 Task: Invite Team Member Softage.1@softage.net to Workspace Employee Engagement. Invite Team Member Softage.2@softage.net to Workspace Employee Engagement. Invite Team Member Softage.3@softage.net to Workspace Employee Engagement. Invite Team Member Softage.4@softage.net to Workspace Employee Engagement
Action: Mouse moved to (869, 122)
Screenshot: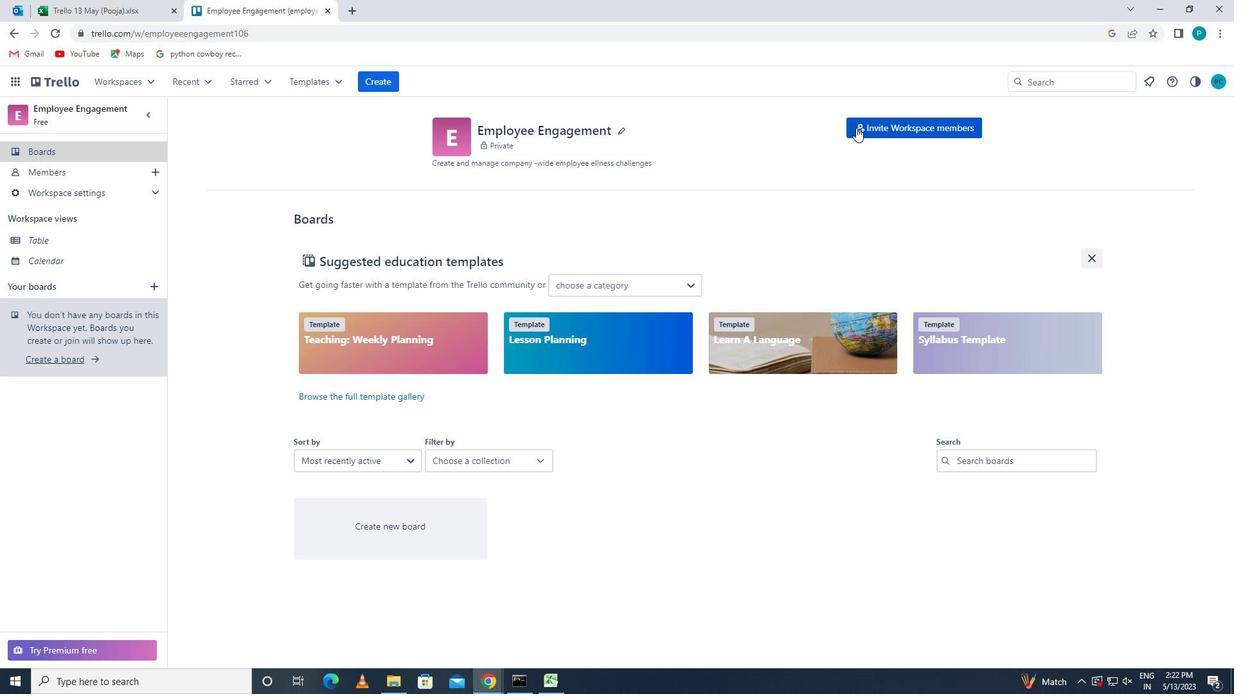 
Action: Mouse pressed left at (869, 122)
Screenshot: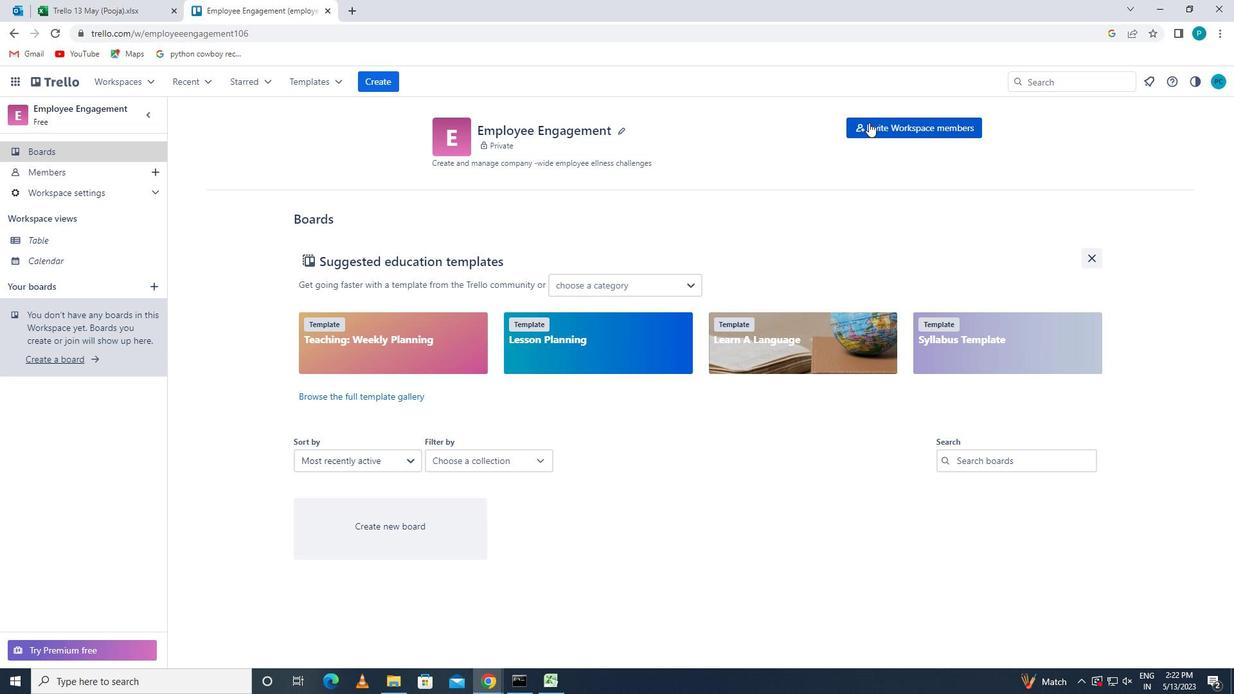 
Action: Key pressed <Key.caps_lock>s<Key.caps_lock>oftage.1
Screenshot: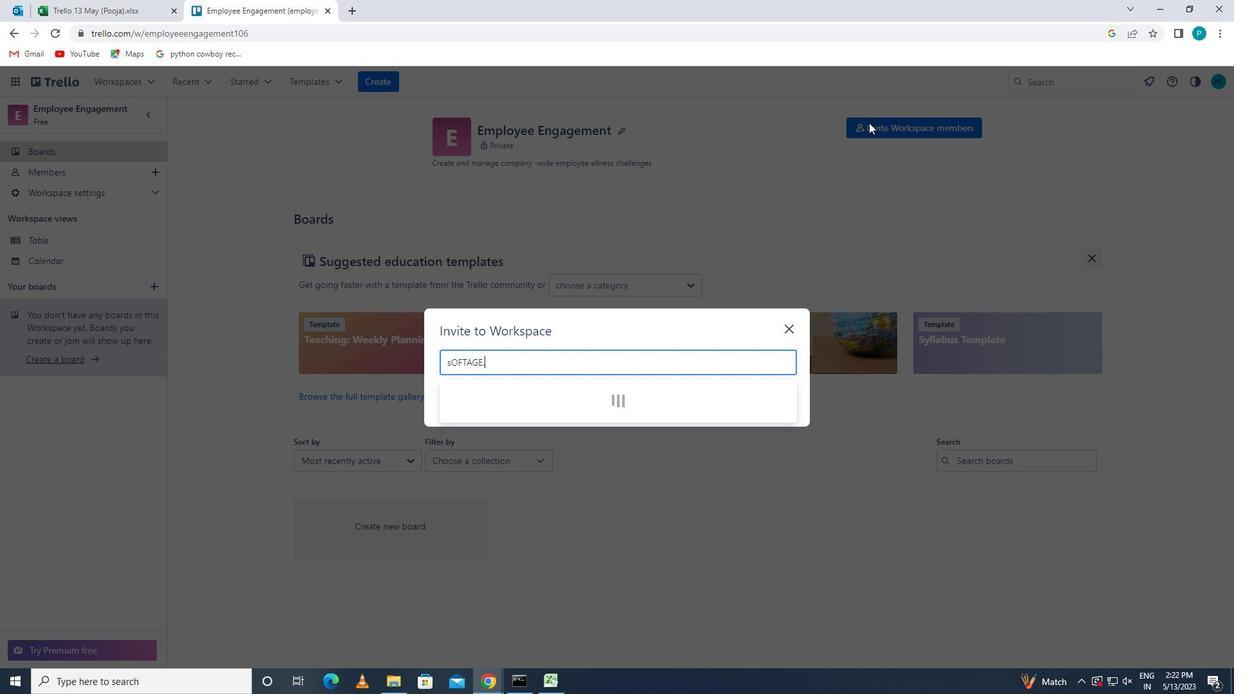 
Action: Mouse moved to (505, 365)
Screenshot: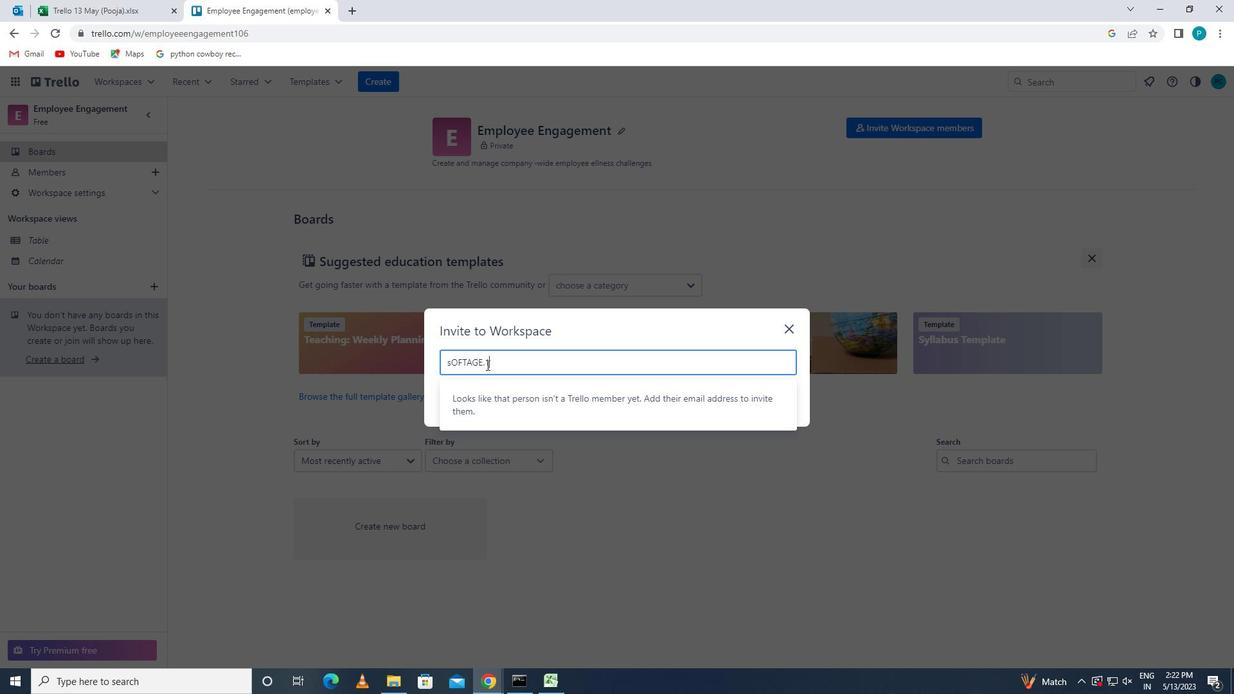 
Action: Key pressed <Key.backspace><Key.backspace><Key.backspace><Key.backspace><Key.backspace><Key.backspace><Key.backspace><Key.backspace><Key.backspace><Key.backspace><Key.backspace><Key.caps_lock><Key.caps_lock>s<Key.caps_lock>oftage.1<Key.shift>@SOFTAGE.NET
Screenshot: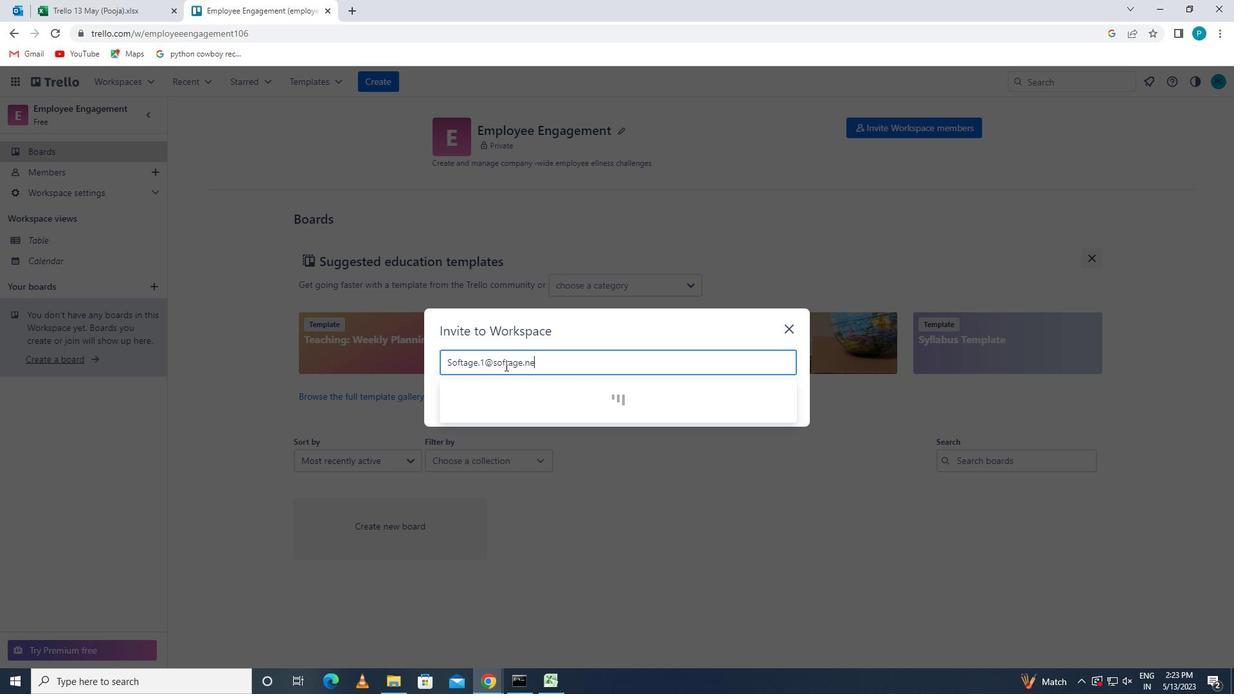 
Action: Mouse moved to (461, 398)
Screenshot: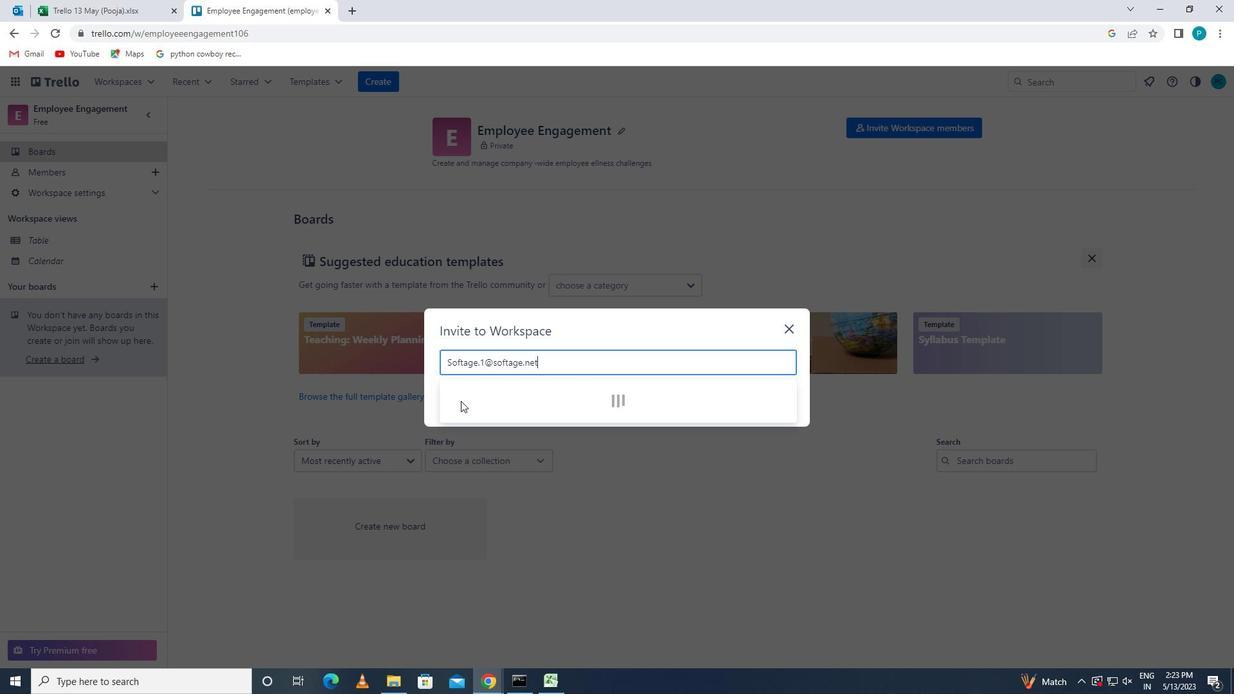 
Action: Mouse pressed left at (461, 398)
Screenshot: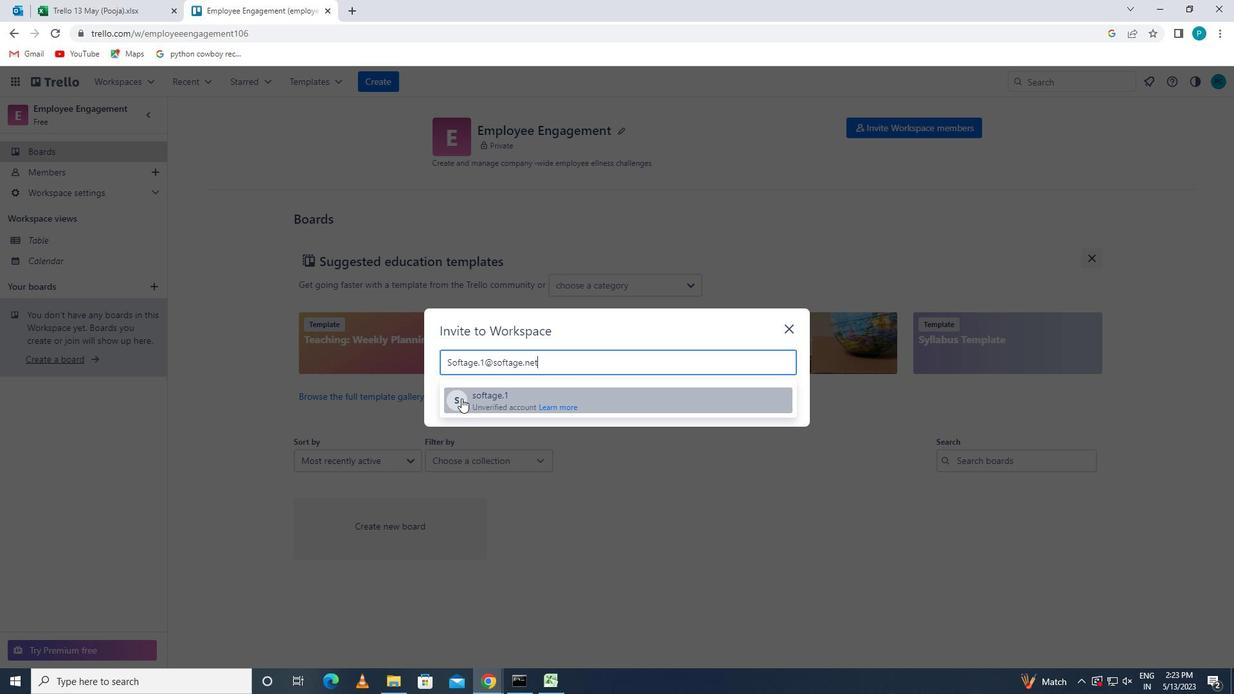 
Action: Key pressed <Key.caps_lock>S<Key.caps_lock>OFTAGE.2<Key.shift>@SOFTAGG<Key.backspace>E.NET
Screenshot: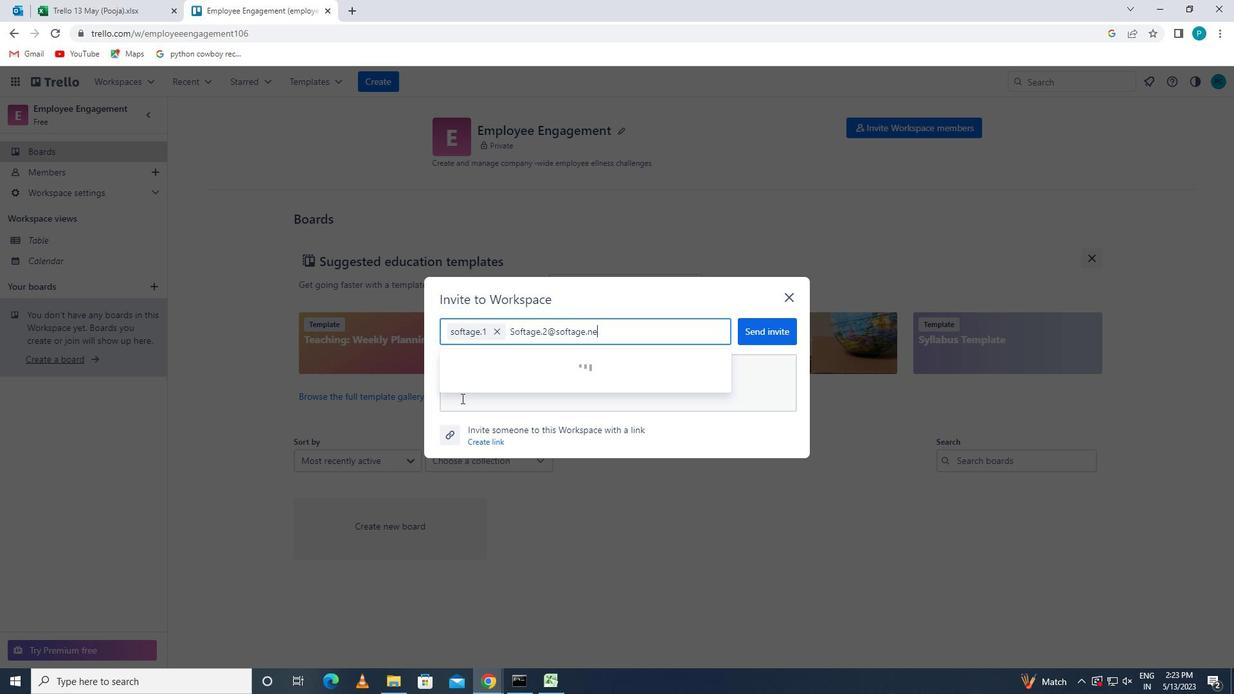 
Action: Mouse moved to (461, 367)
Screenshot: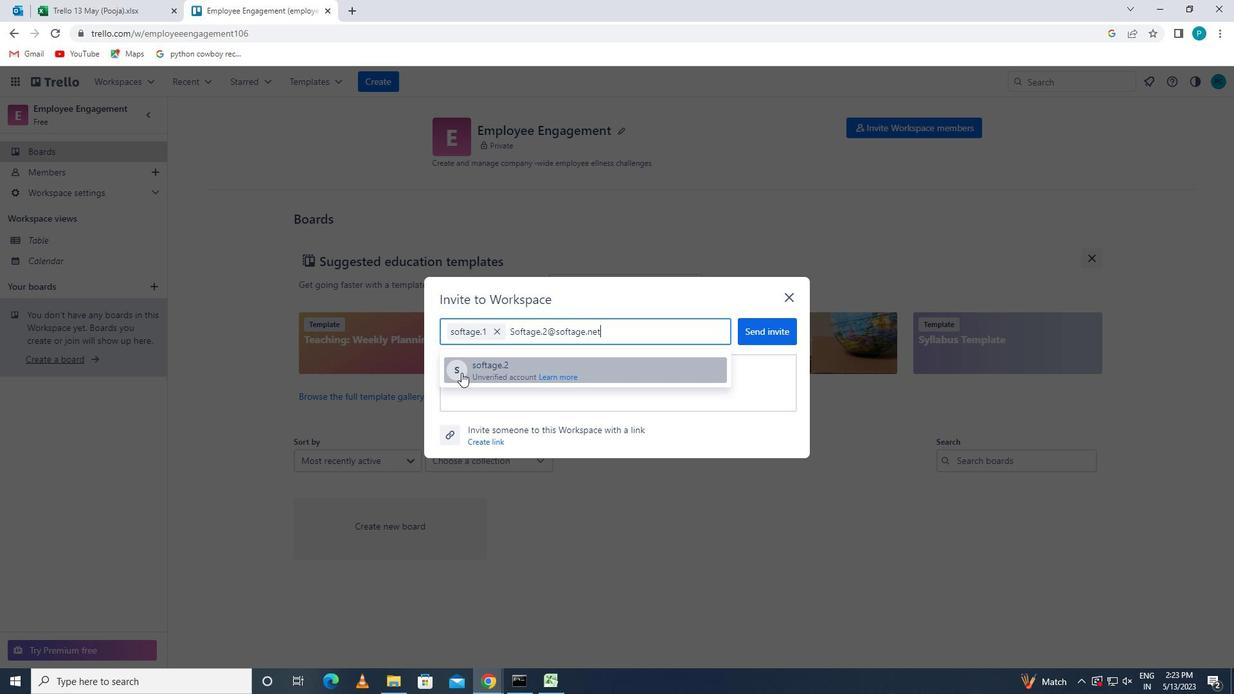 
Action: Mouse pressed left at (461, 367)
Screenshot: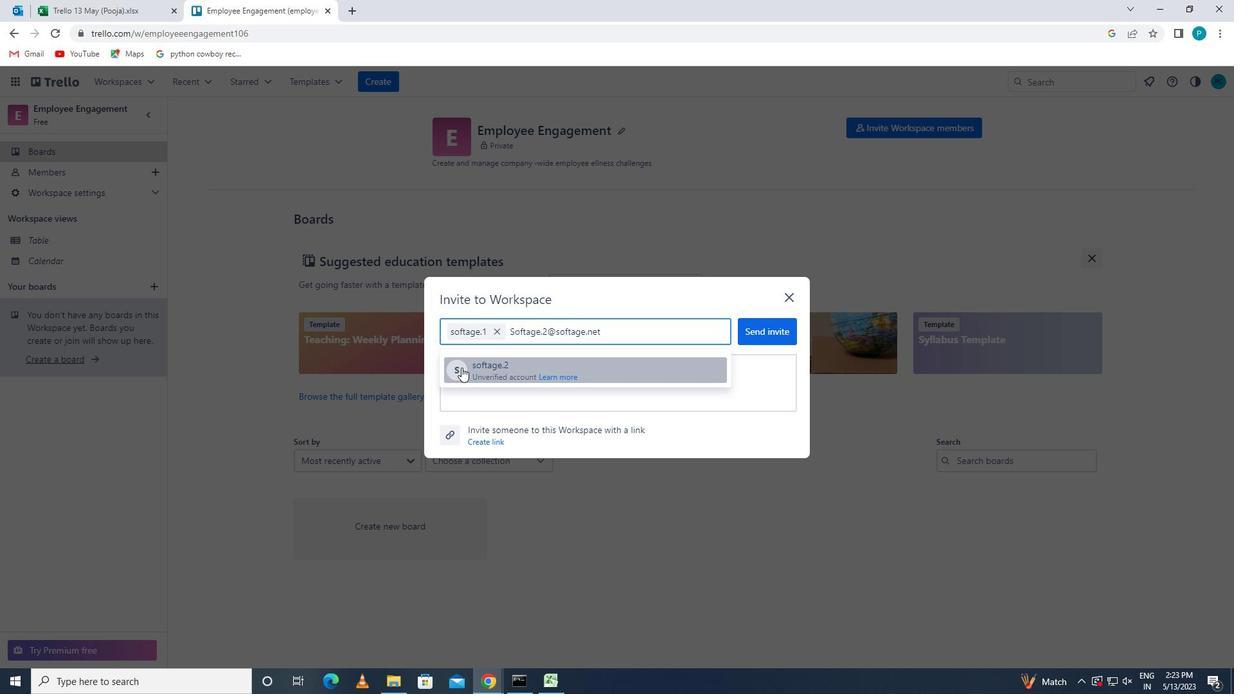 
Action: Key pressed <Key.caps_lock>S<Key.caps_lock>OFTAGE.3<Key.shift>@SOFTAGE.NET
Screenshot: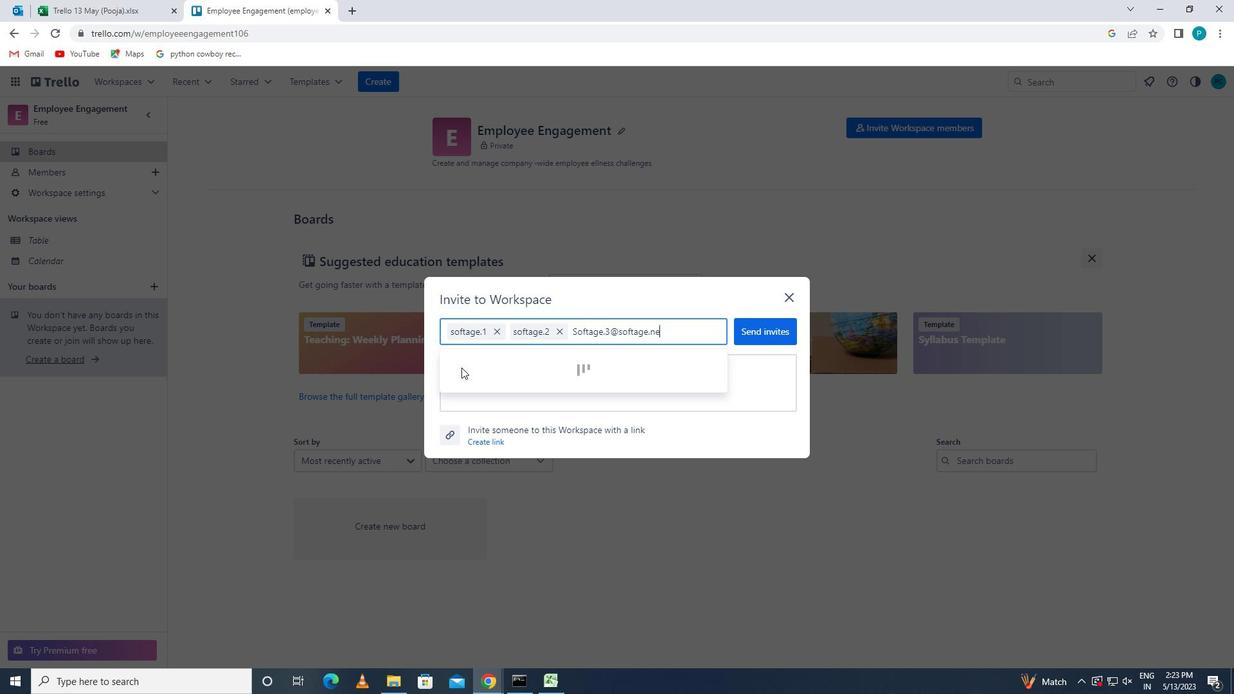 
Action: Mouse moved to (454, 373)
Screenshot: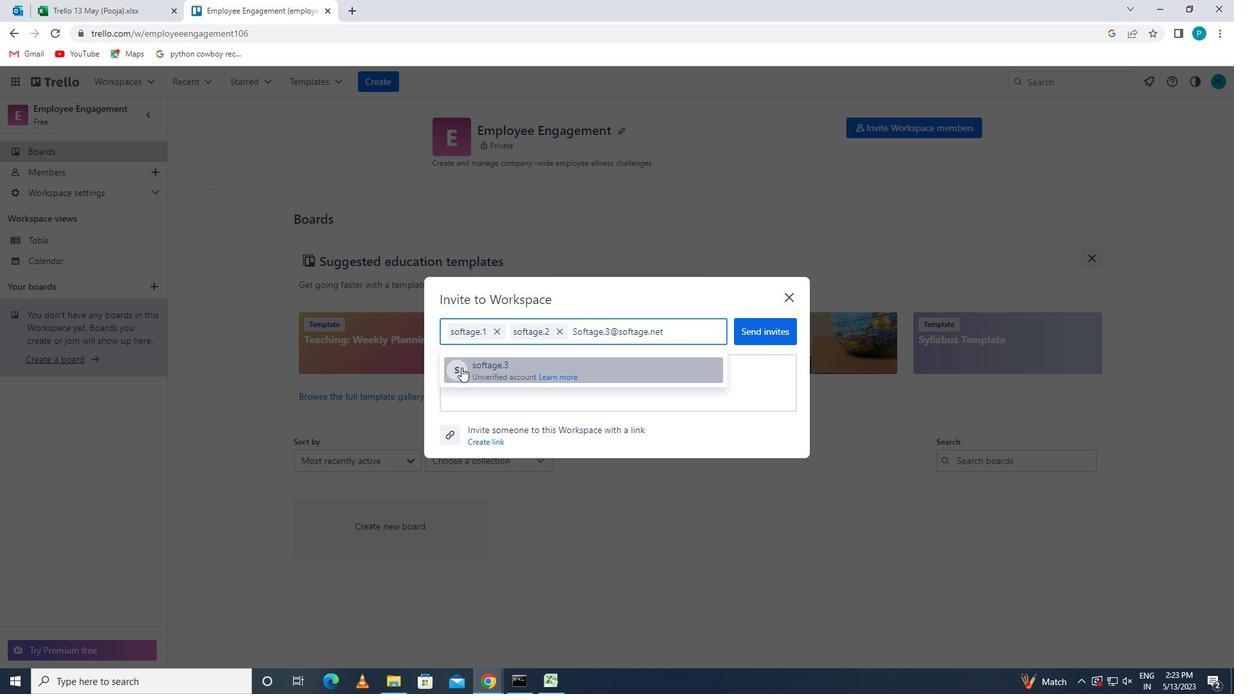 
Action: Mouse pressed left at (454, 373)
Screenshot: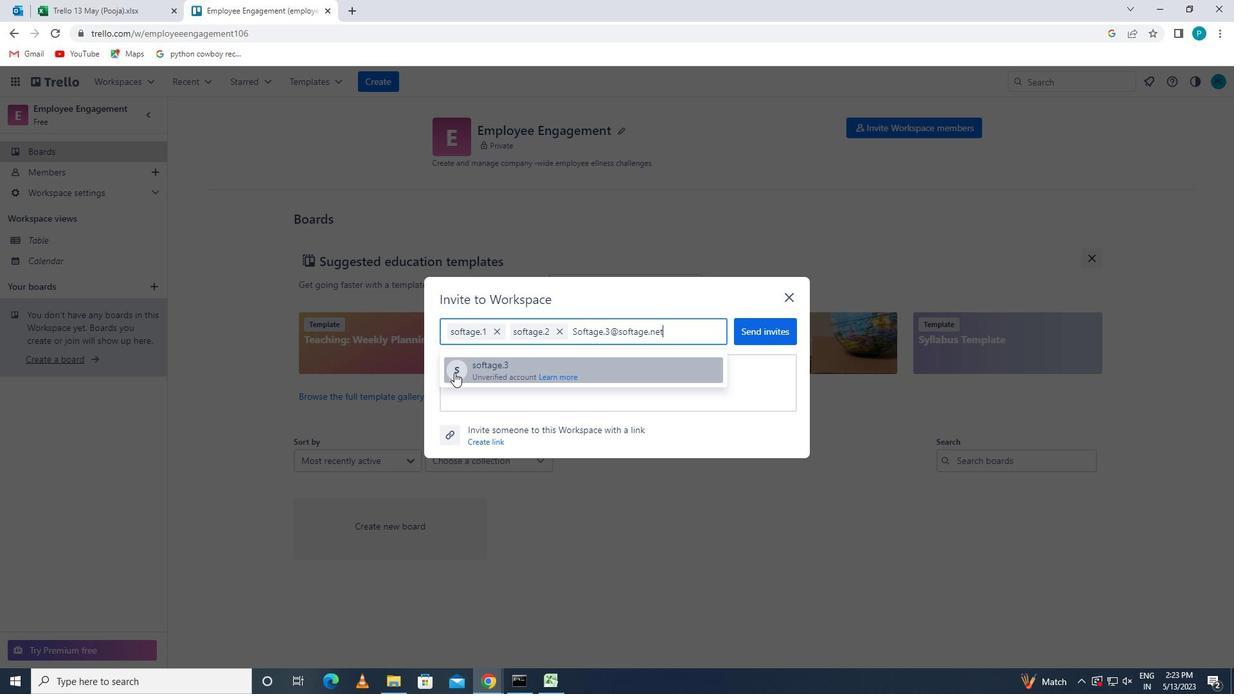 
Action: Key pressed <Key.caps_lock>S<Key.caps_lock>OFTAGE.4<Key.shift><Key.shift>@SOFTAGE.NET
Screenshot: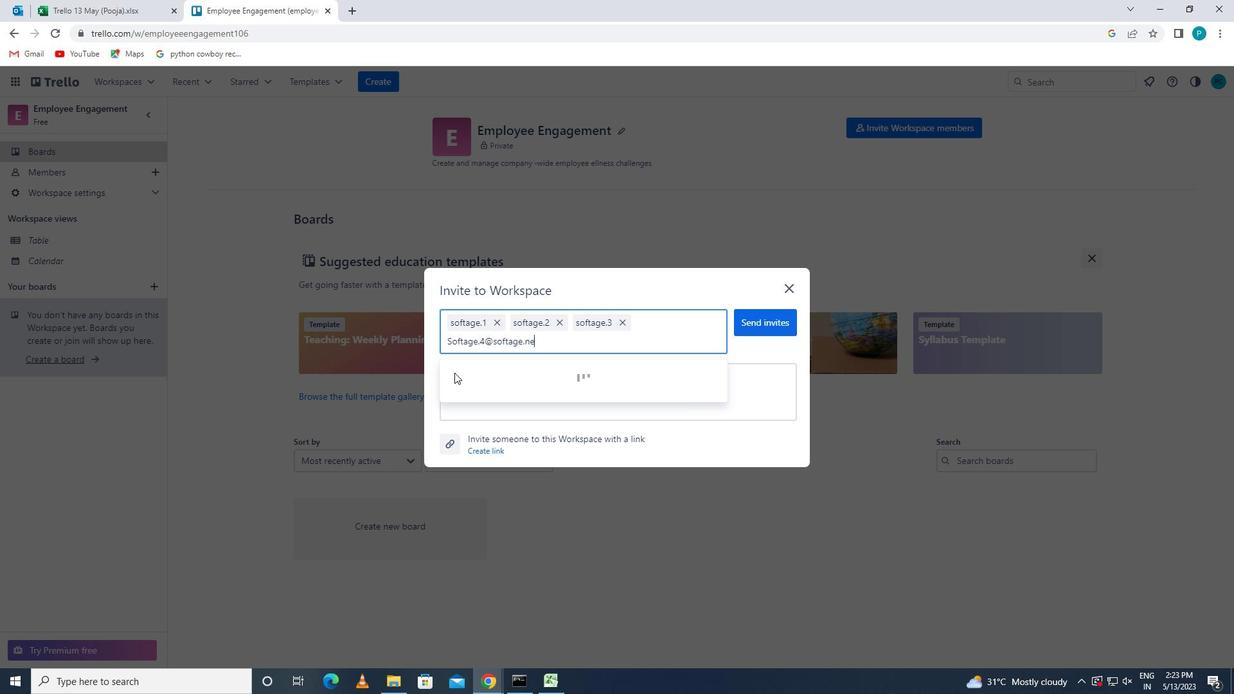 
Action: Mouse moved to (479, 381)
Screenshot: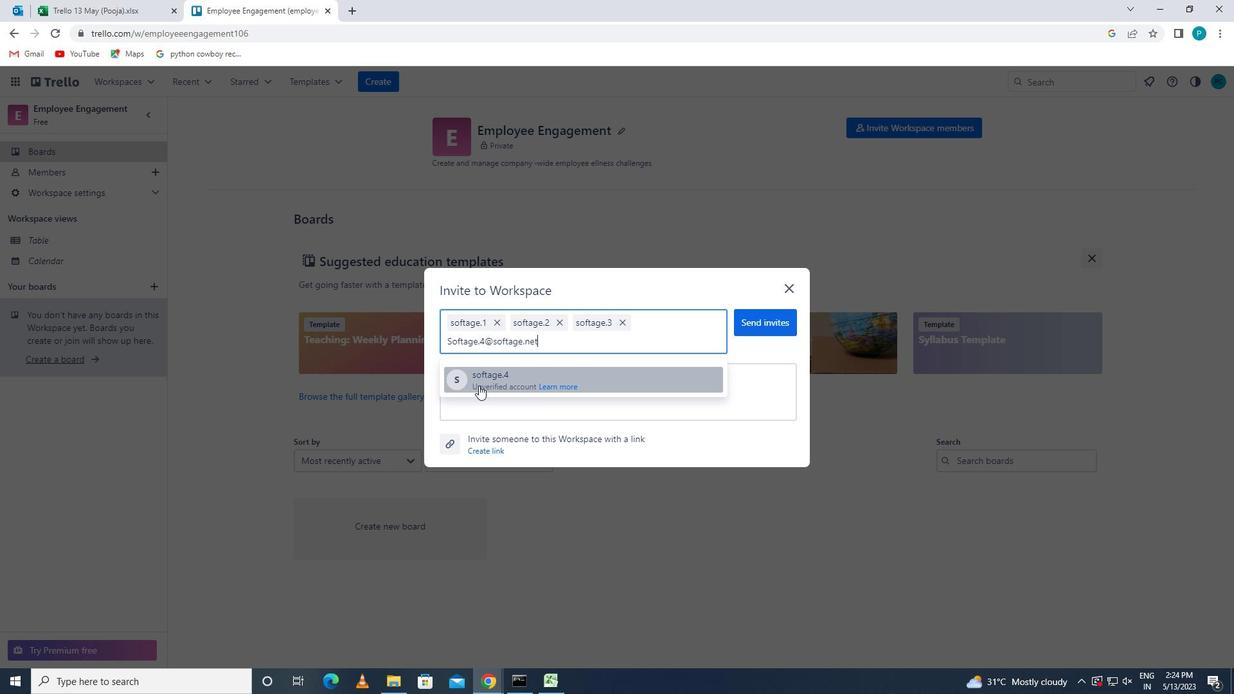 
Action: Mouse pressed left at (479, 381)
Screenshot: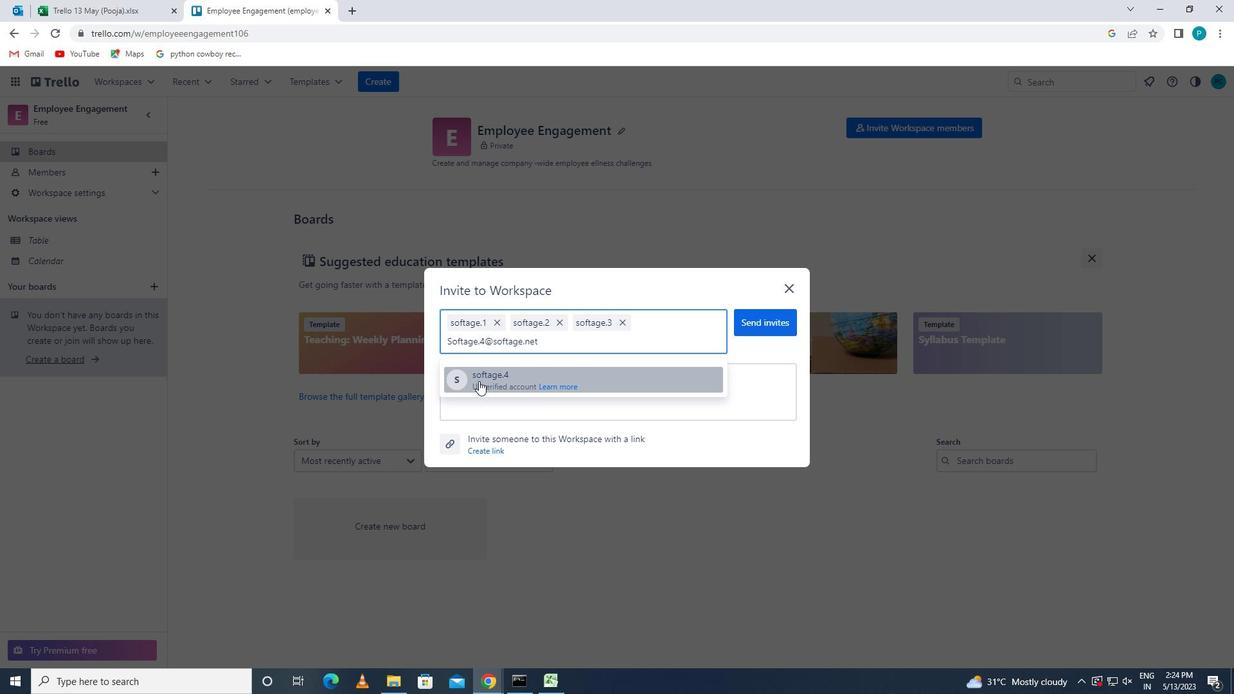 
Action: Mouse moved to (772, 315)
Screenshot: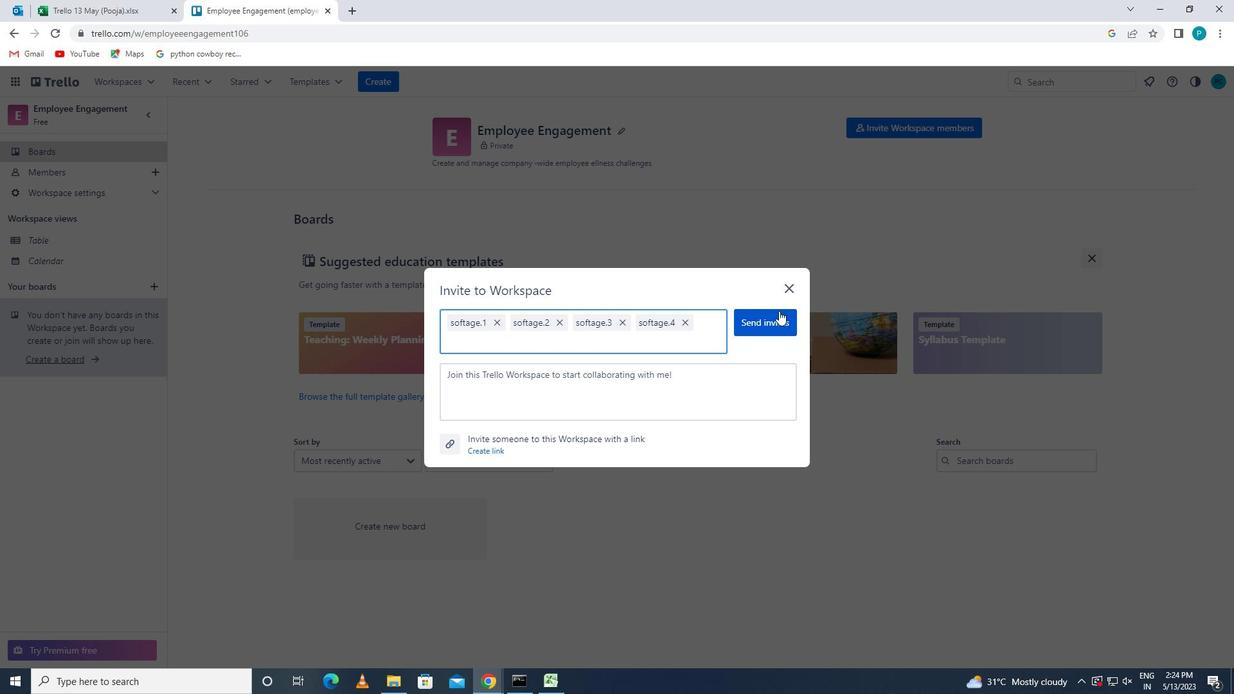 
Action: Mouse pressed left at (772, 315)
Screenshot: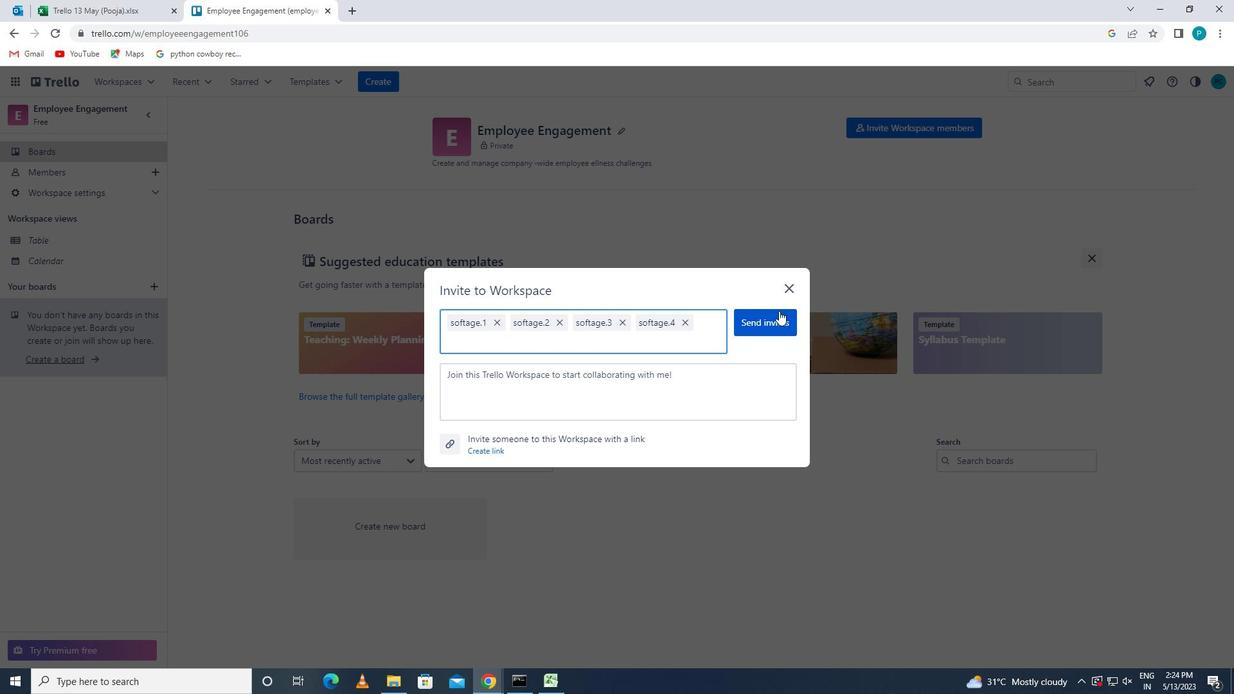 
